 Task: Log work in the project TrendSetter for the issue 'Develop a new tool for automated testing of blockchain applications' spent time as '2w 4d 1h 48m' and remaining time as '4w 5d 10h 40m' and move to top of backlog. Now add the issue to the epic 'Risk Assessment and Management'.
Action: Mouse moved to (589, 450)
Screenshot: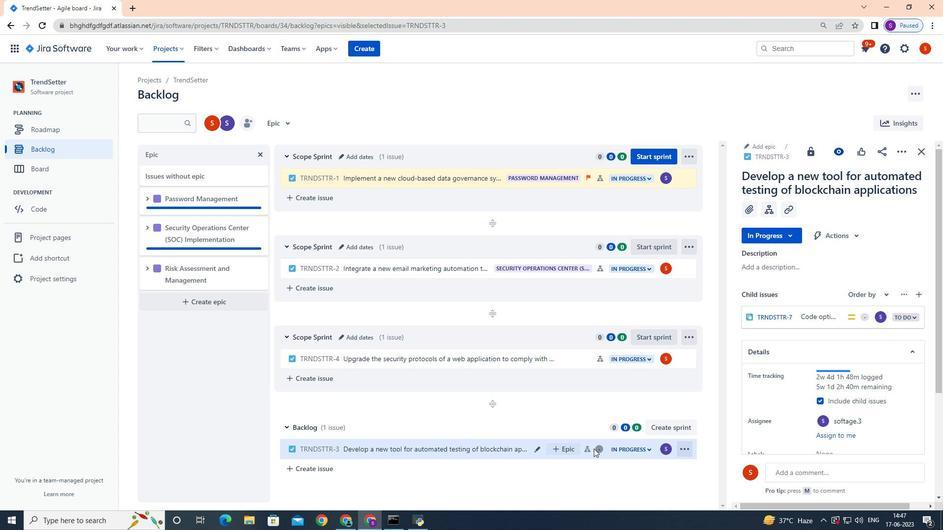 
Action: Mouse pressed left at (589, 450)
Screenshot: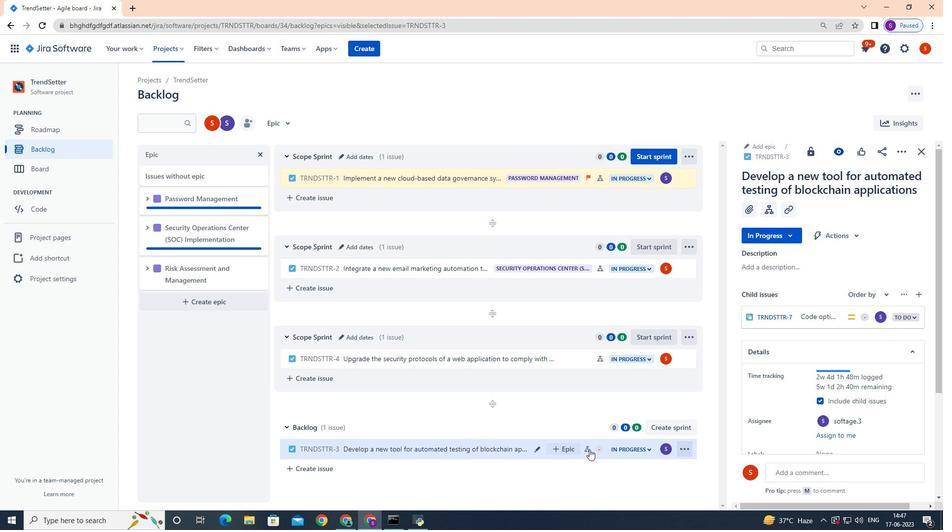 
Action: Mouse moved to (898, 150)
Screenshot: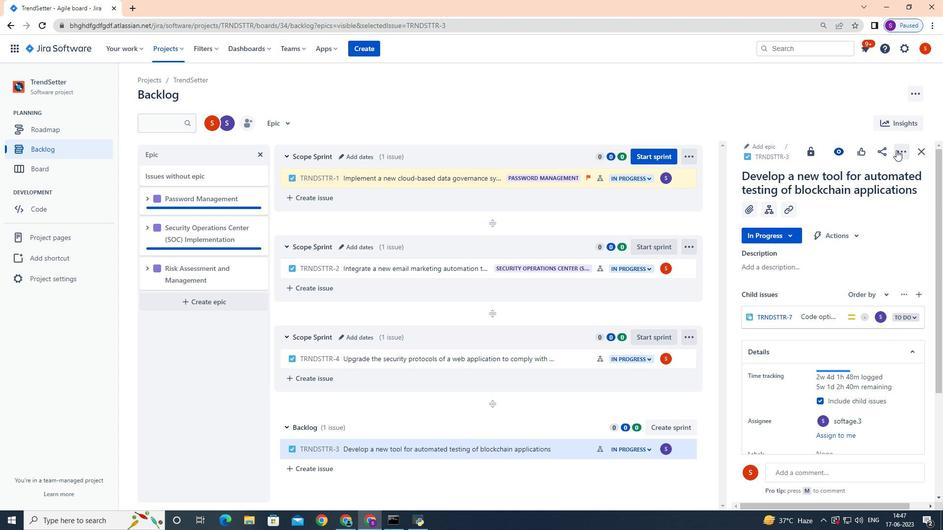 
Action: Mouse pressed left at (898, 150)
Screenshot: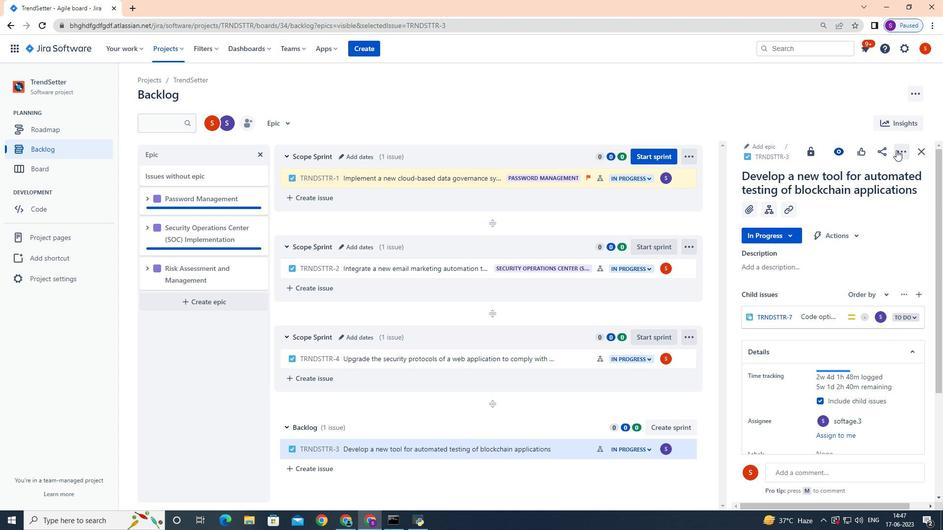 
Action: Mouse moved to (870, 178)
Screenshot: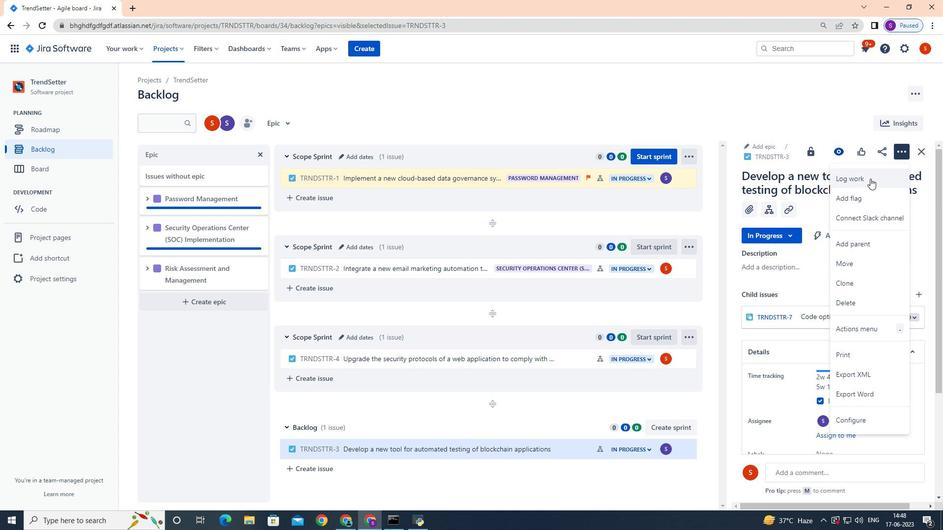 
Action: Mouse pressed left at (870, 178)
Screenshot: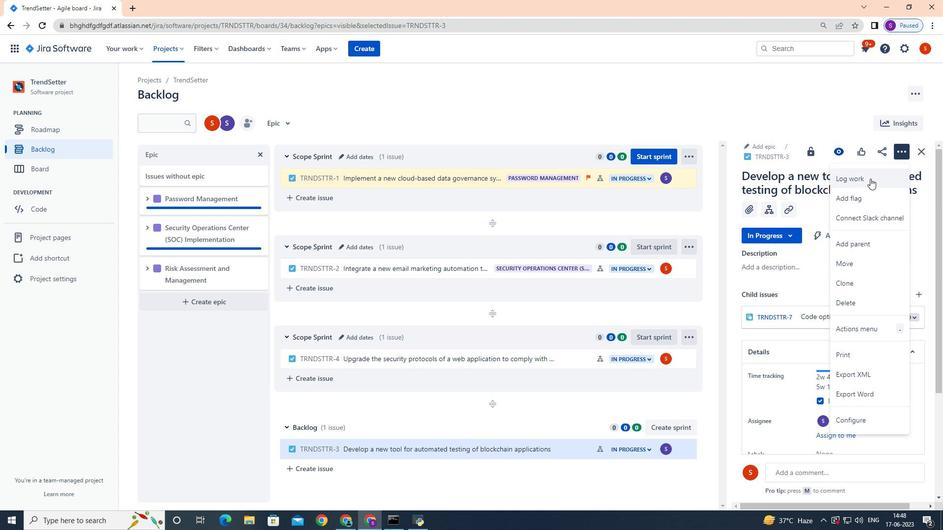 
Action: Mouse moved to (868, 178)
Screenshot: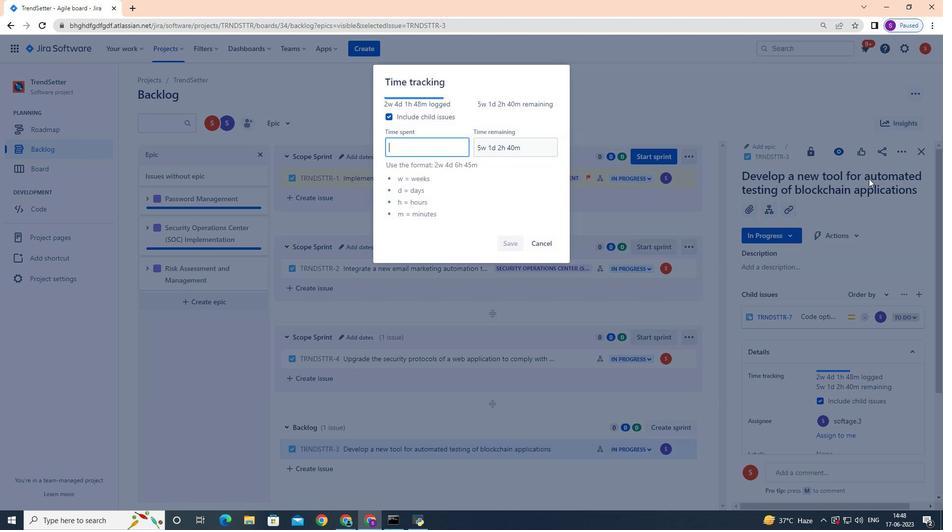 
Action: Key pressed 2w<Key.space>4d<Key.space>1h<Key.space>48m
Screenshot: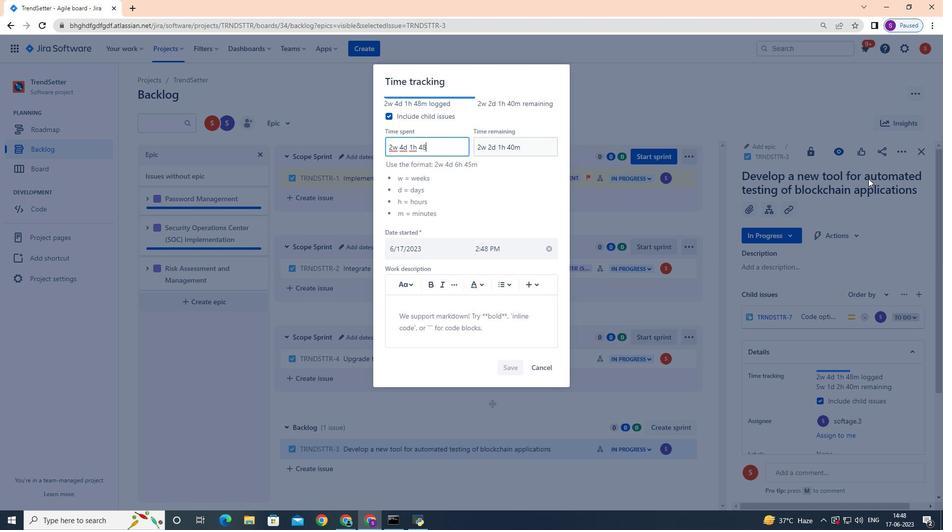 
Action: Mouse moved to (521, 148)
Screenshot: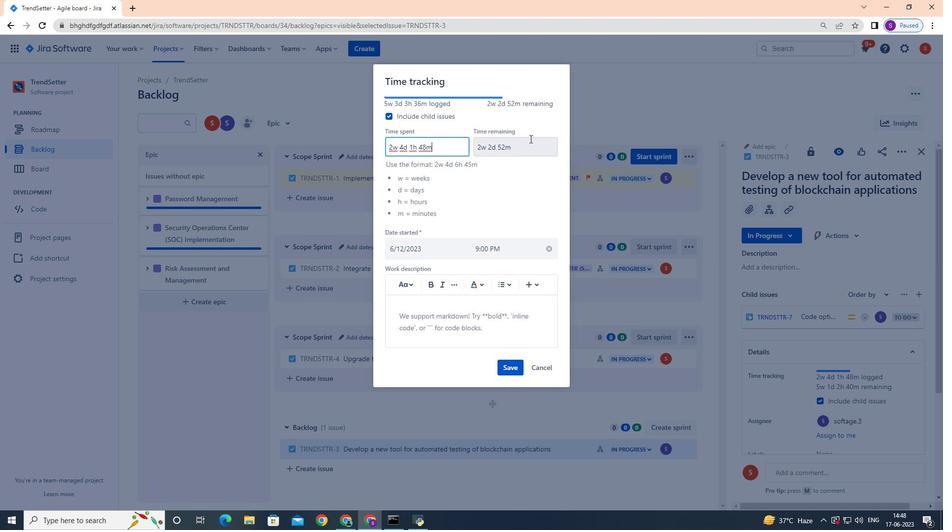 
Action: Mouse pressed left at (521, 148)
Screenshot: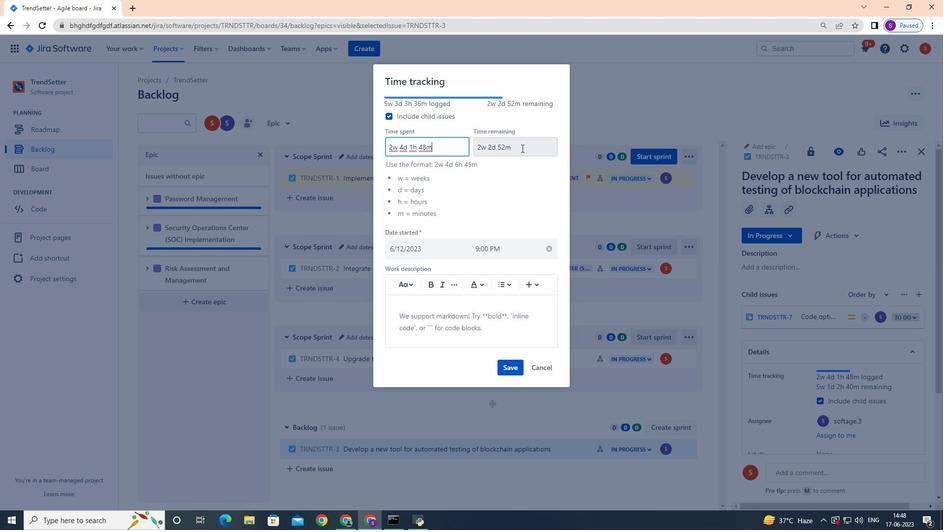 
Action: Mouse moved to (521, 148)
Screenshot: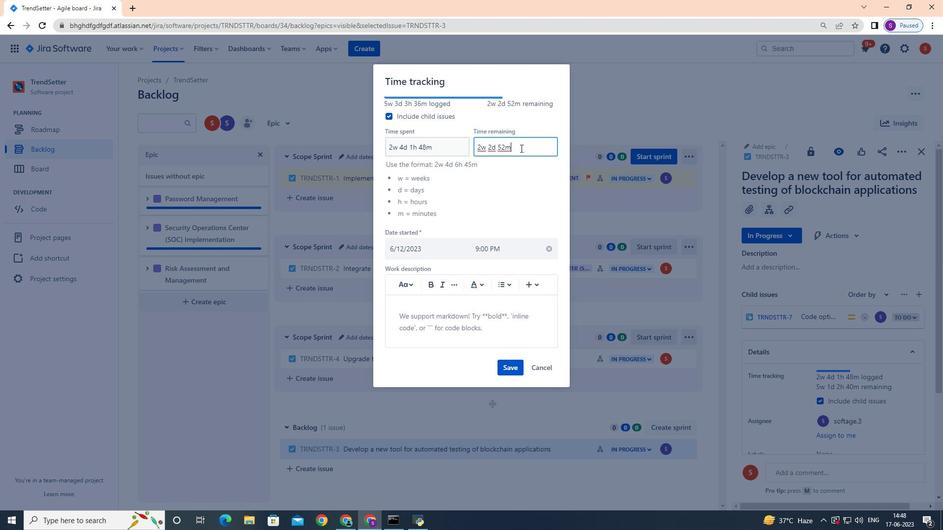 
Action: Key pressed <Key.backspace><Key.backspace><Key.backspace><Key.backspace><Key.backspace><Key.backspace><Key.backspace><Key.backspace><Key.backspace>4w<Key.space>5d<Key.space>10h<Key.space>40m
Screenshot: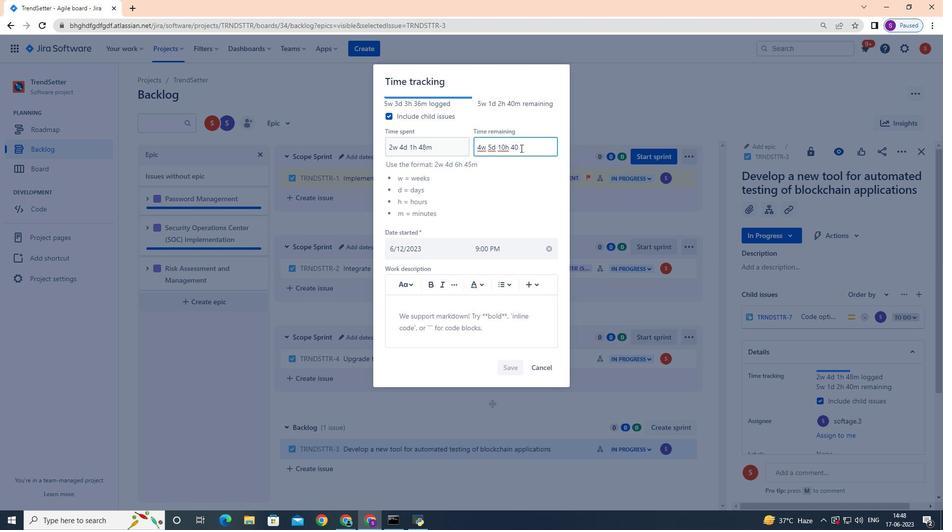 
Action: Mouse moved to (506, 368)
Screenshot: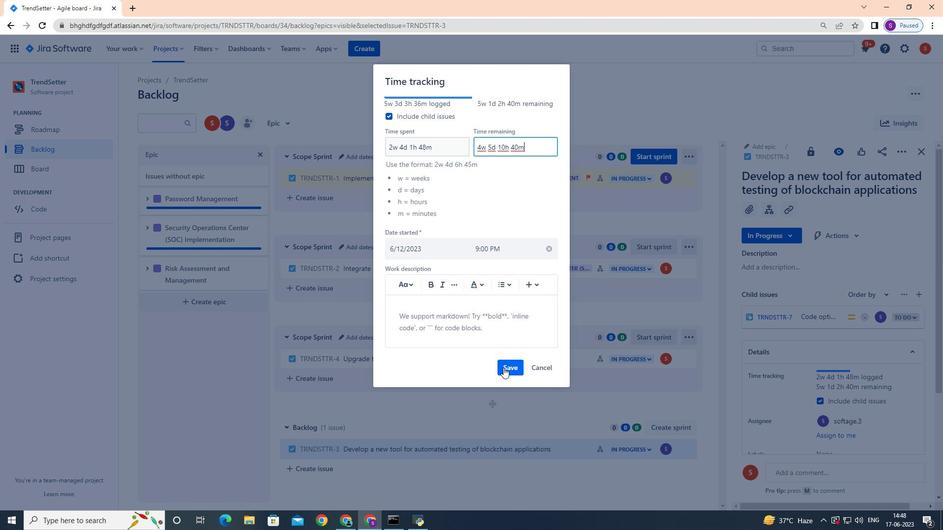 
Action: Mouse pressed left at (506, 368)
Screenshot: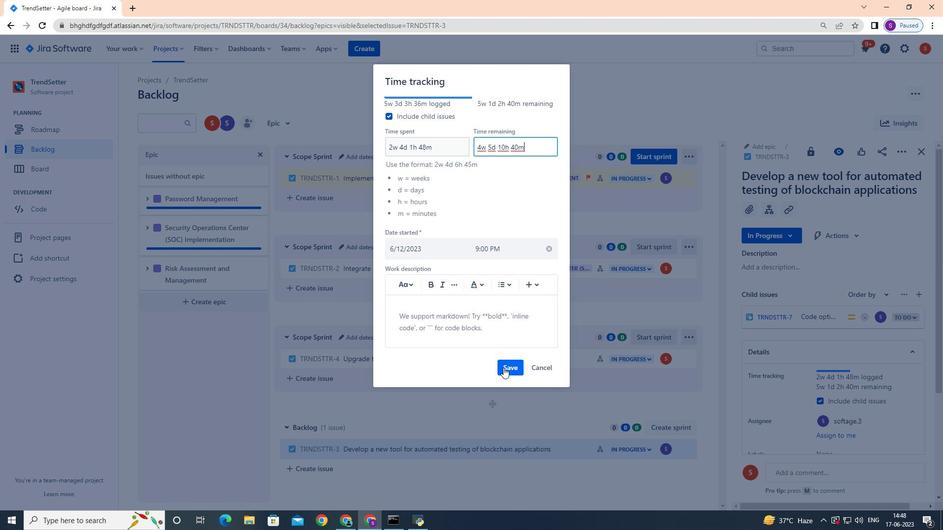 
Action: Mouse moved to (684, 451)
Screenshot: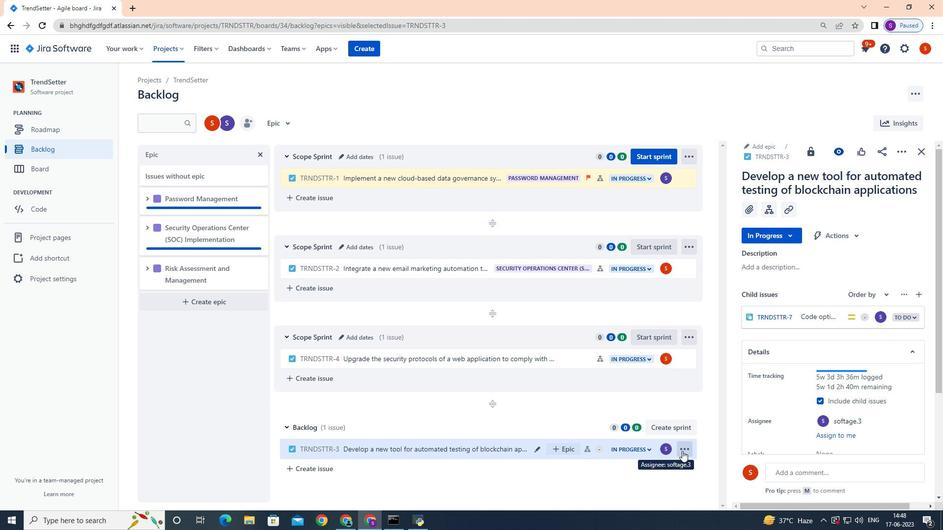 
Action: Mouse pressed left at (684, 451)
Screenshot: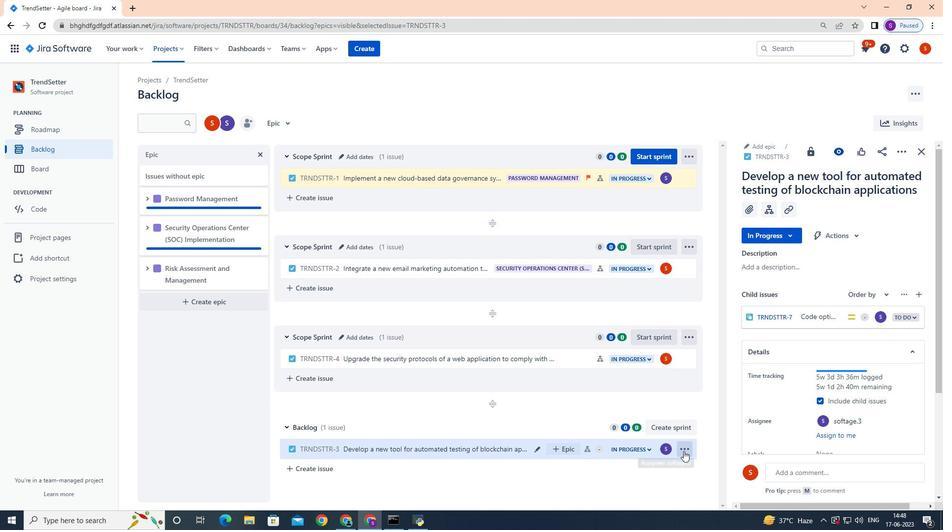 
Action: Mouse moved to (666, 406)
Screenshot: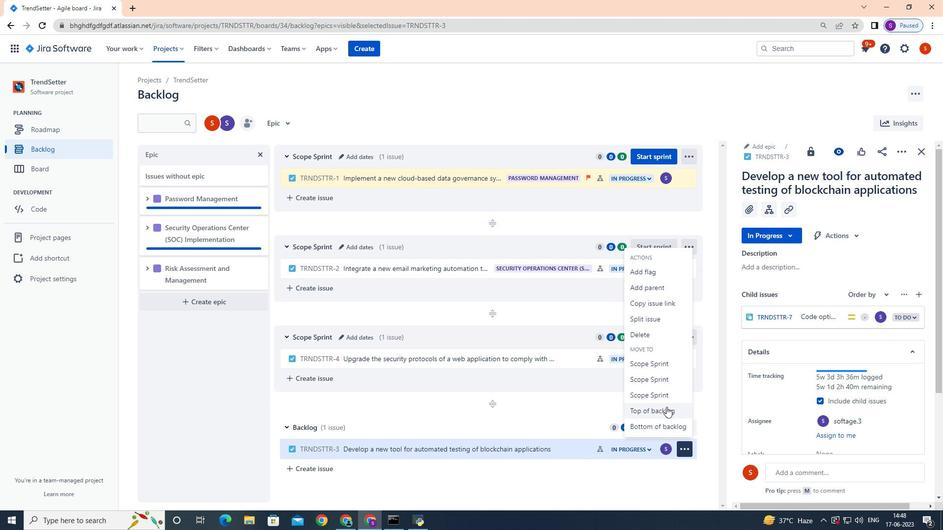 
Action: Mouse pressed left at (666, 406)
Screenshot: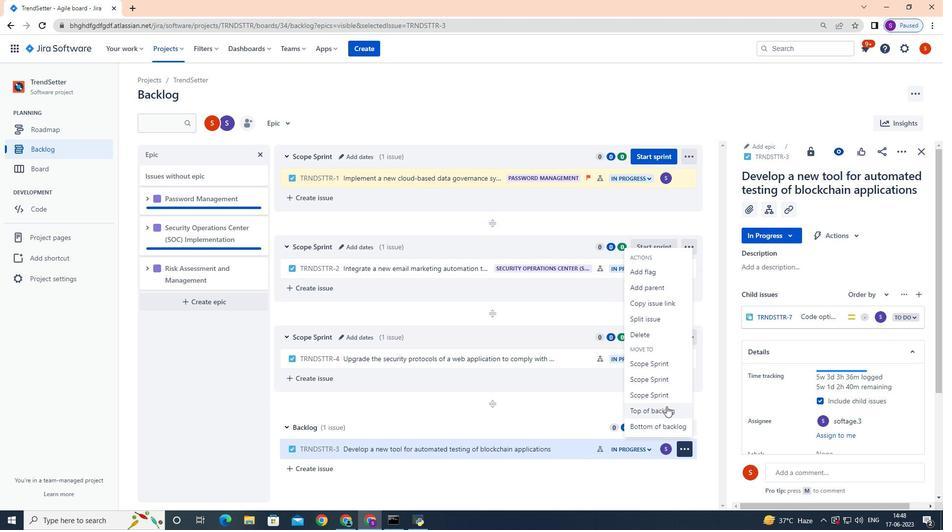 
Action: Mouse moved to (564, 450)
Screenshot: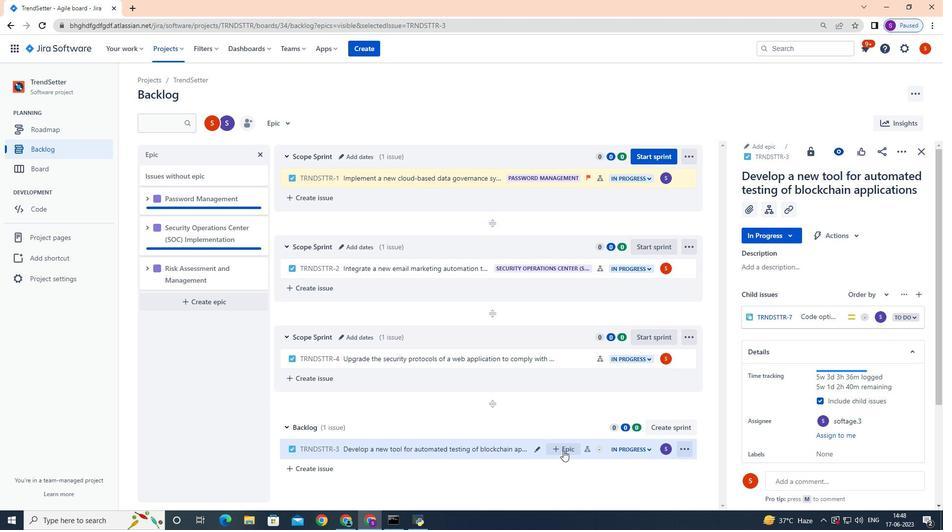 
Action: Mouse pressed left at (564, 450)
Screenshot: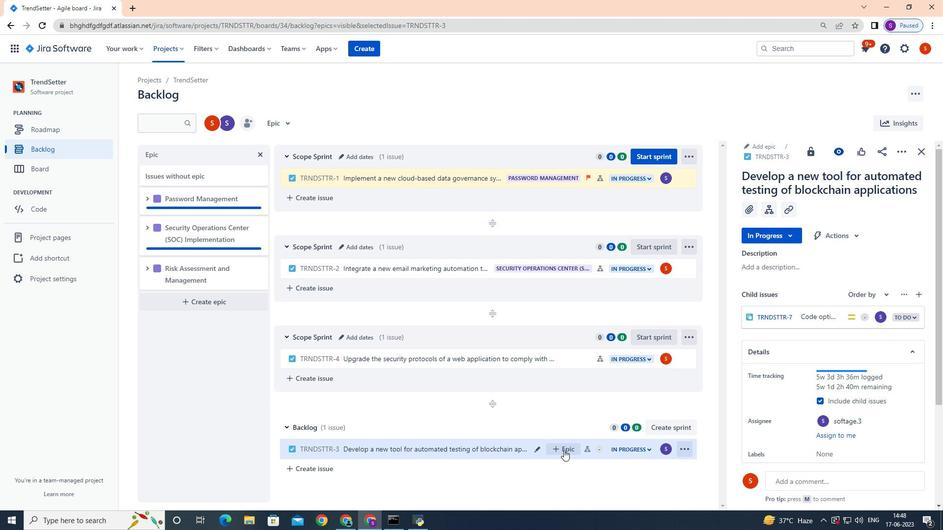 
Action: Mouse moved to (650, 488)
Screenshot: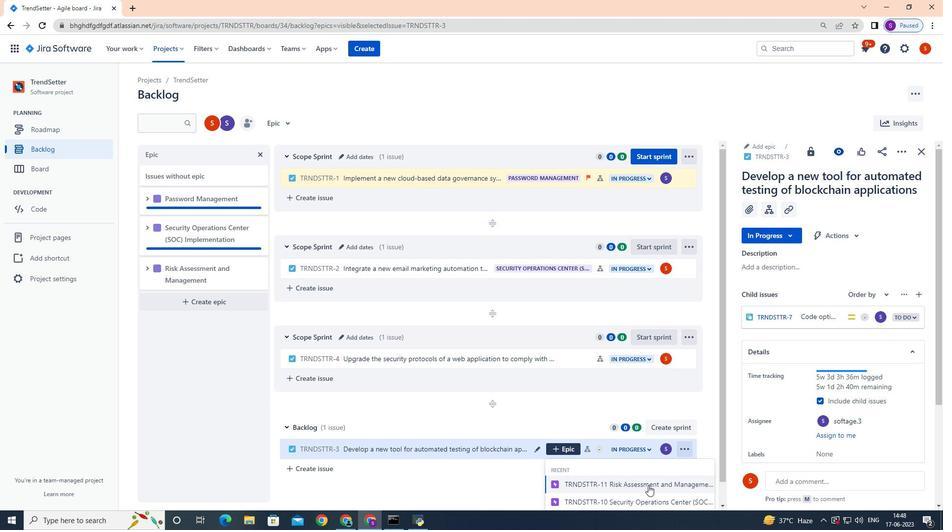 
Action: Mouse scrolled (650, 487) with delta (0, 0)
Screenshot: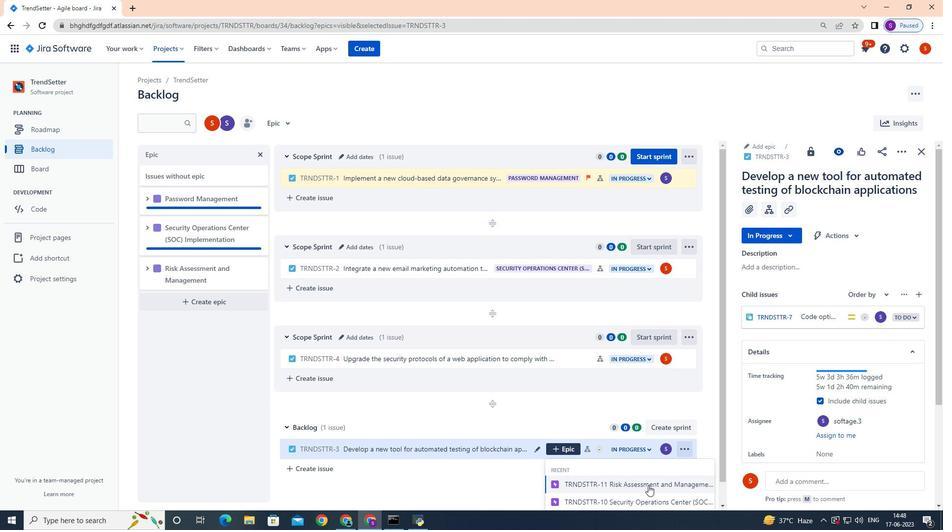 
Action: Mouse moved to (651, 488)
Screenshot: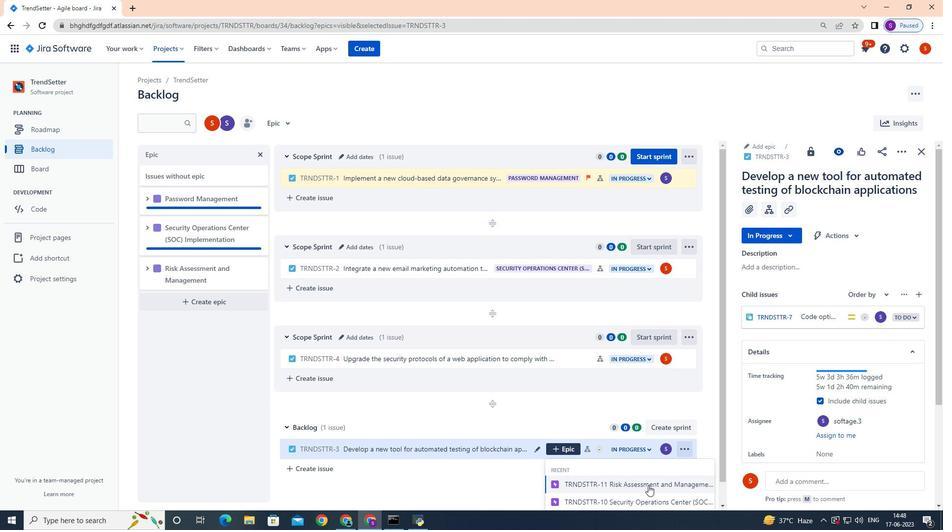 
Action: Mouse scrolled (651, 488) with delta (0, 0)
Screenshot: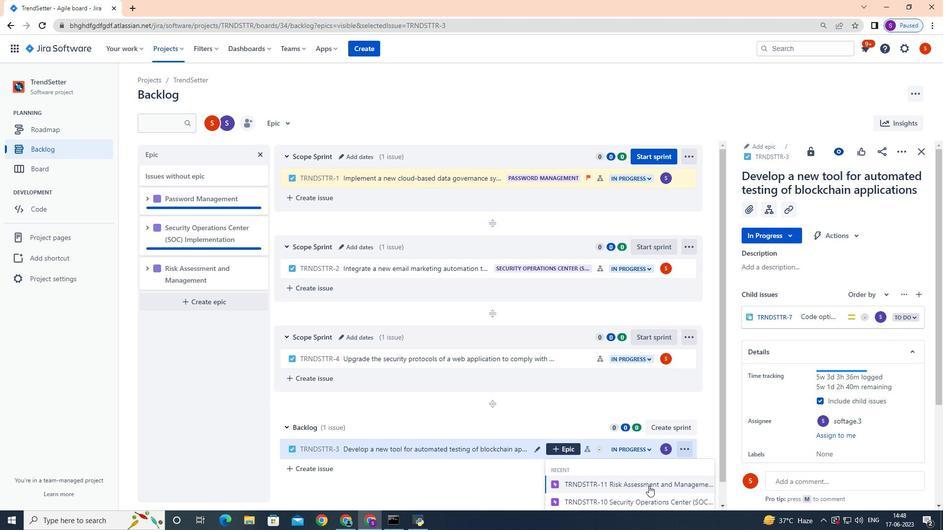 
Action: Mouse moved to (654, 489)
Screenshot: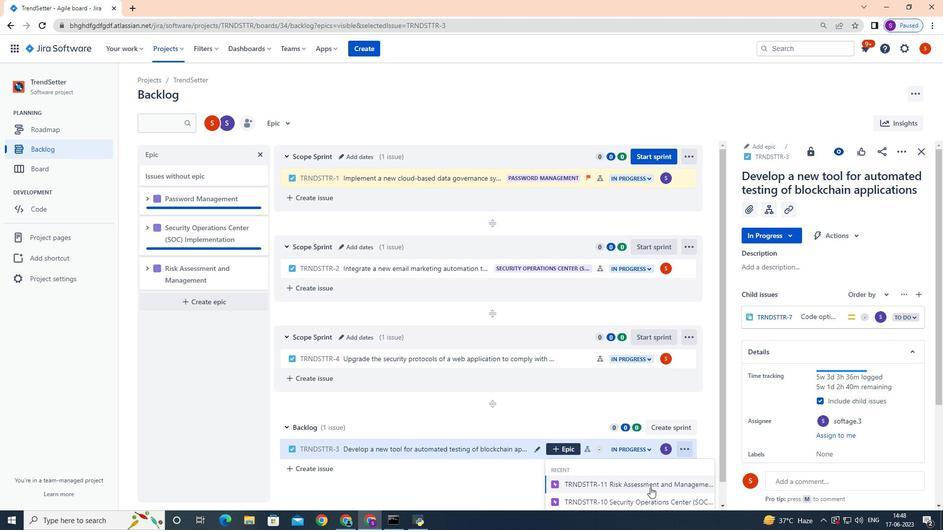 
Action: Mouse scrolled (654, 488) with delta (0, 0)
Screenshot: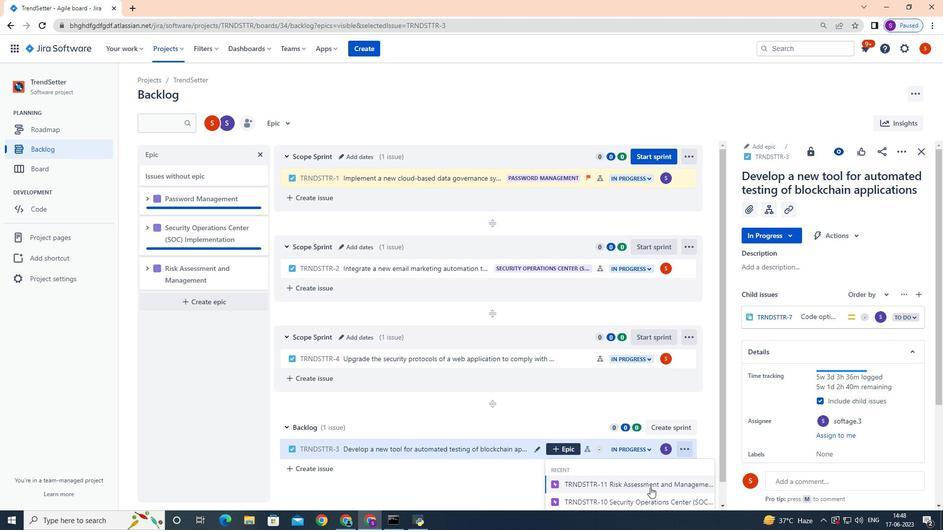 
Action: Mouse moved to (657, 487)
Screenshot: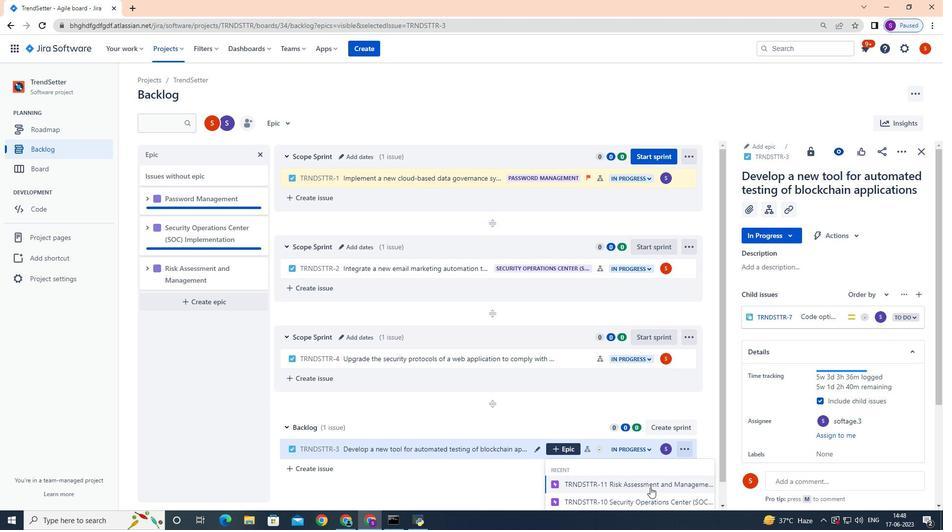 
Action: Mouse scrolled (657, 487) with delta (0, 0)
Screenshot: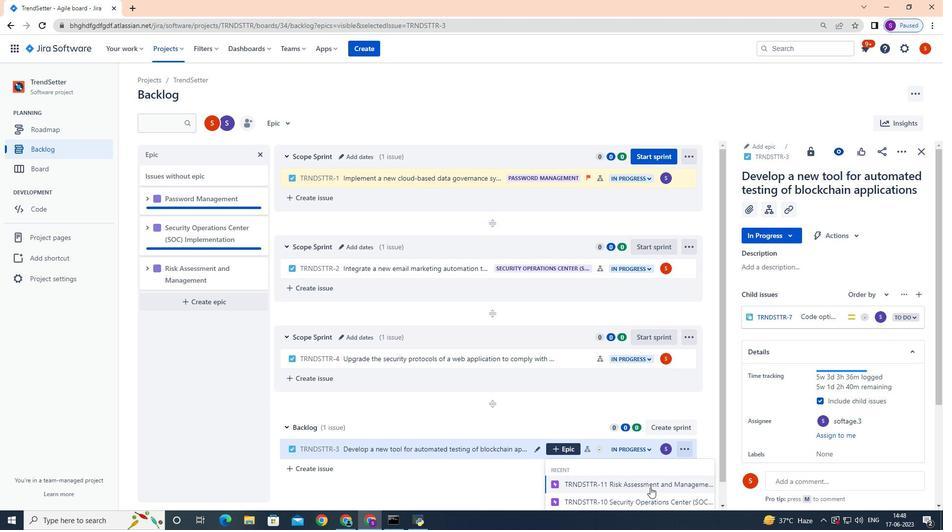
Action: Mouse moved to (659, 486)
Screenshot: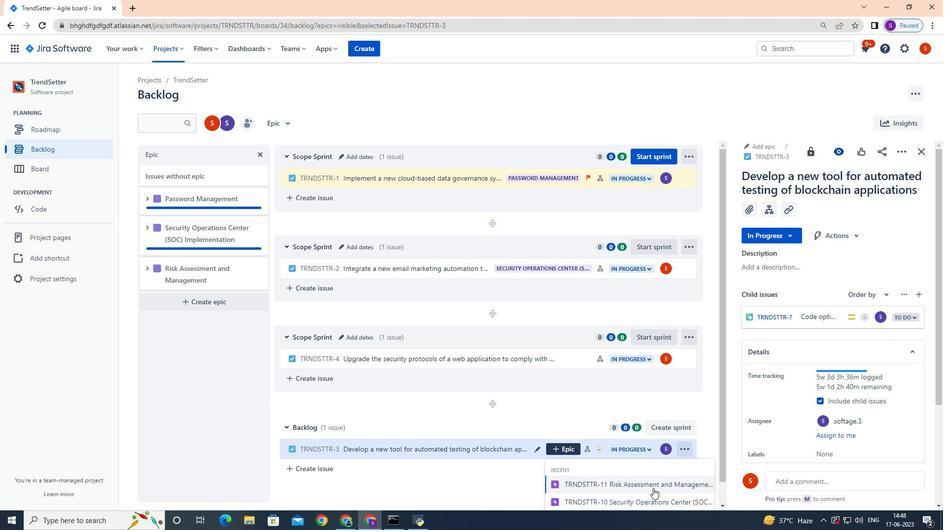 
Action: Mouse scrolled (659, 486) with delta (0, 0)
Screenshot: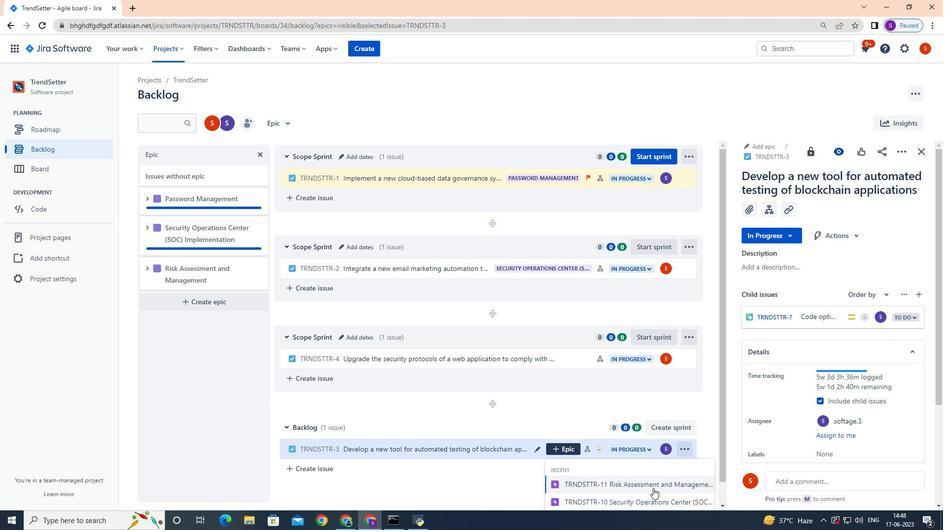 
Action: Mouse moved to (661, 483)
Screenshot: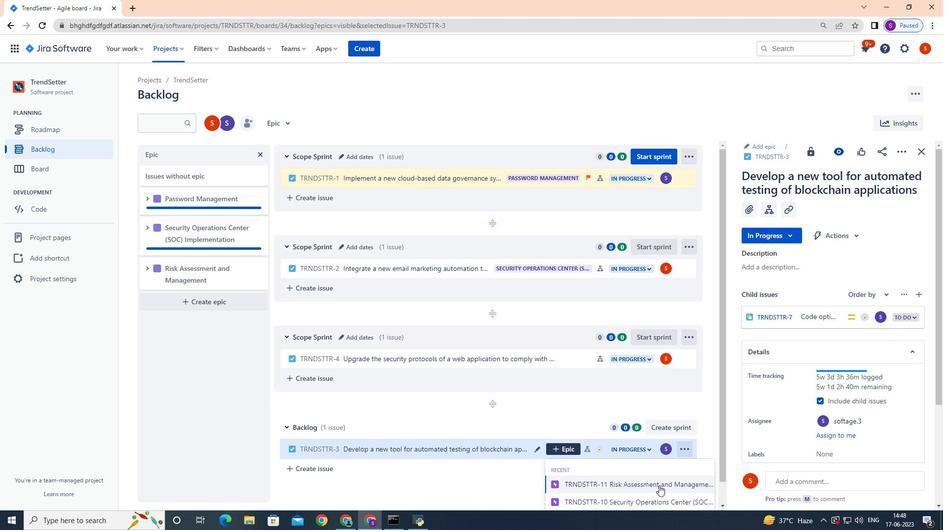 
Action: Mouse scrolled (661, 482) with delta (0, 0)
Screenshot: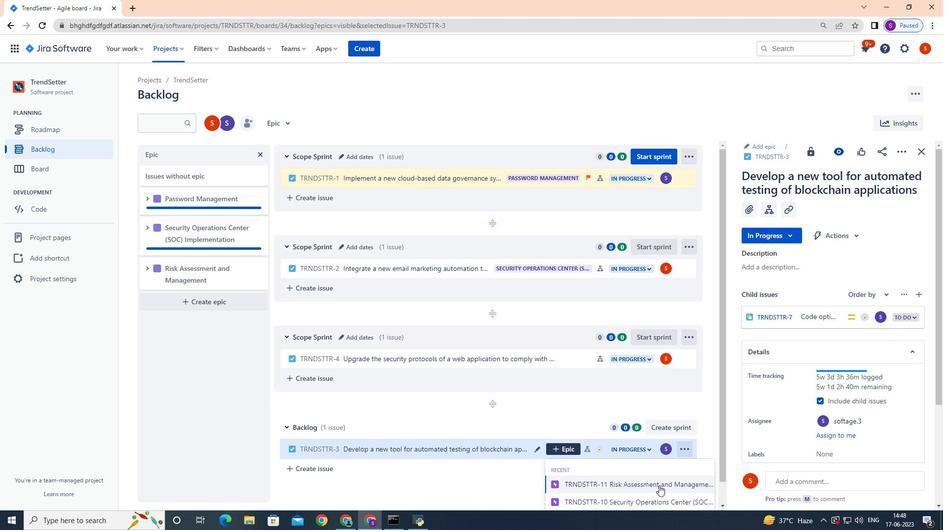 
Action: Mouse moved to (696, 487)
Screenshot: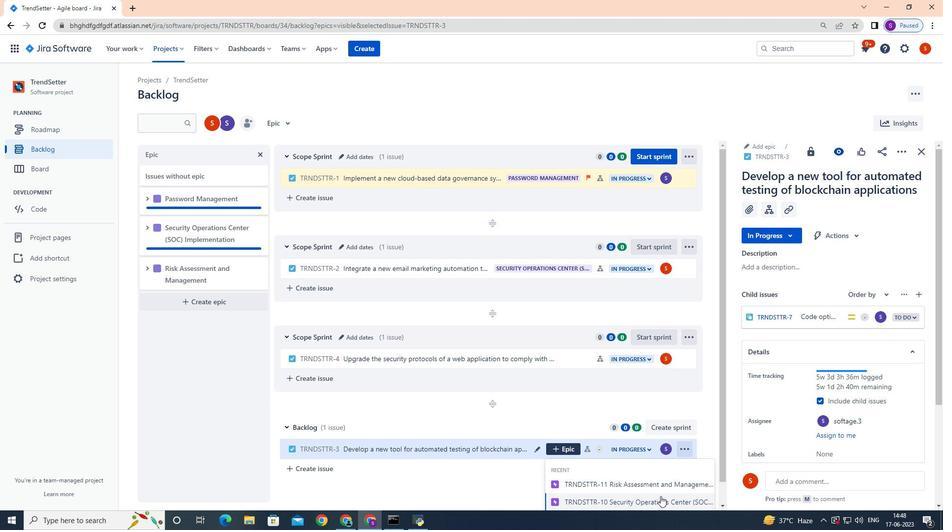 
Action: Mouse scrolled (696, 487) with delta (0, 0)
Screenshot: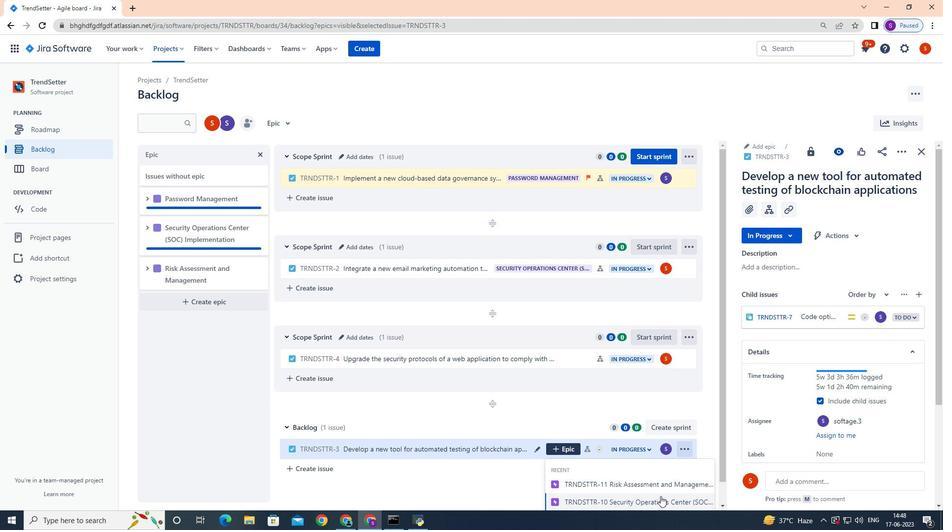 
Action: Mouse moved to (706, 484)
Screenshot: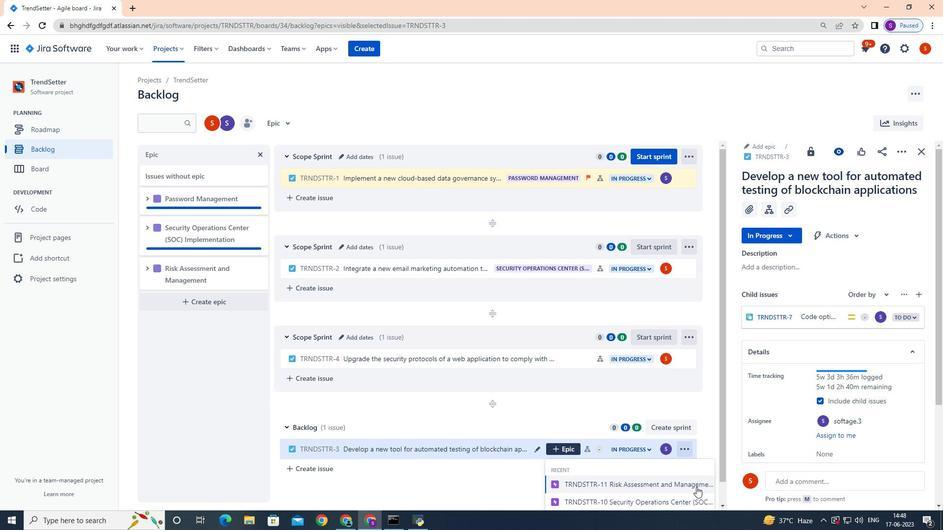 
Action: Mouse scrolled (706, 484) with delta (0, 0)
Screenshot: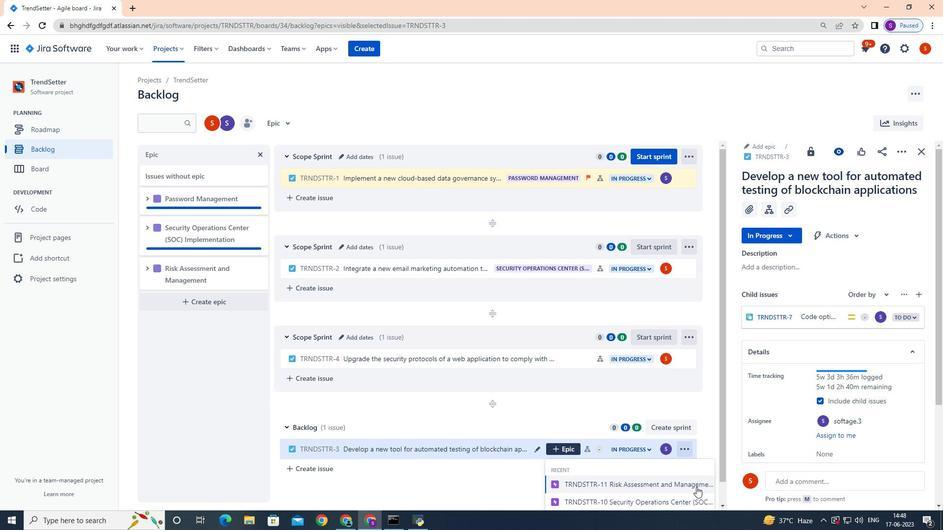 
Action: Mouse moved to (722, 491)
Screenshot: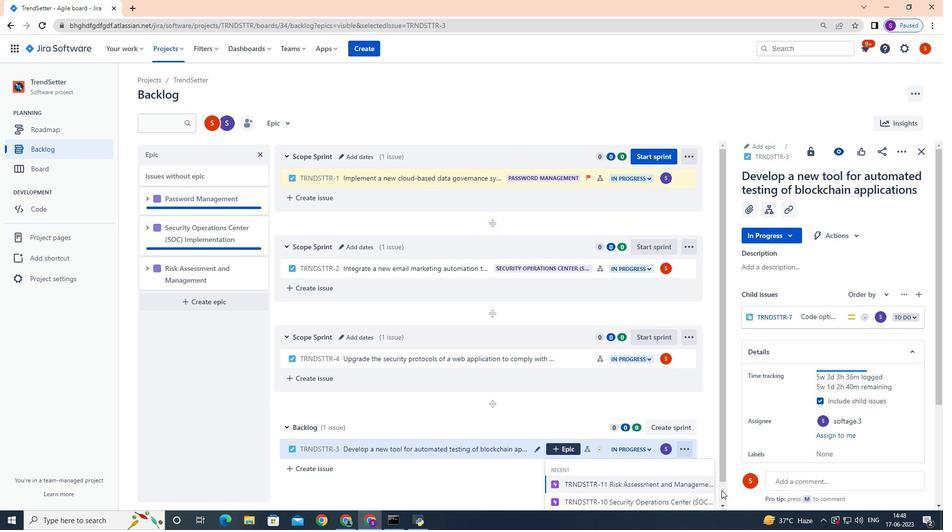 
Action: Mouse scrolled (722, 491) with delta (0, 0)
Screenshot: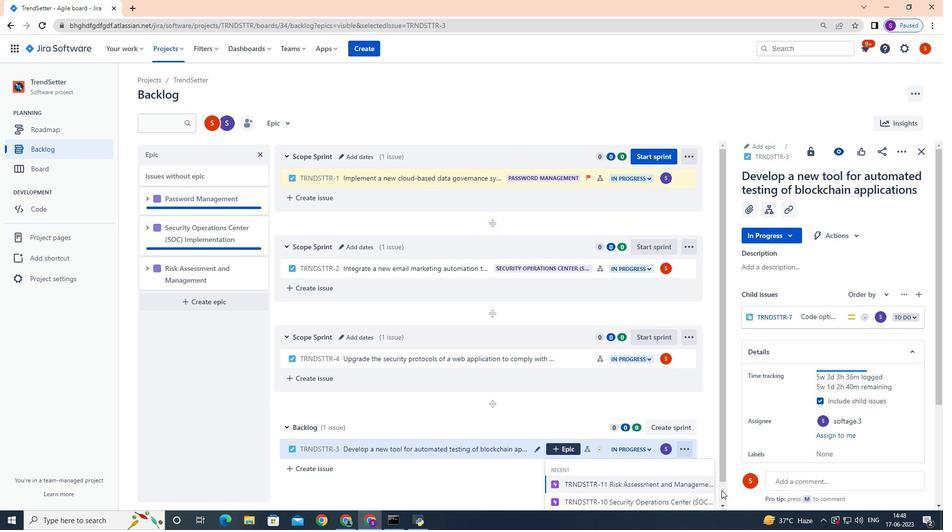 
Action: Mouse moved to (722, 491)
Screenshot: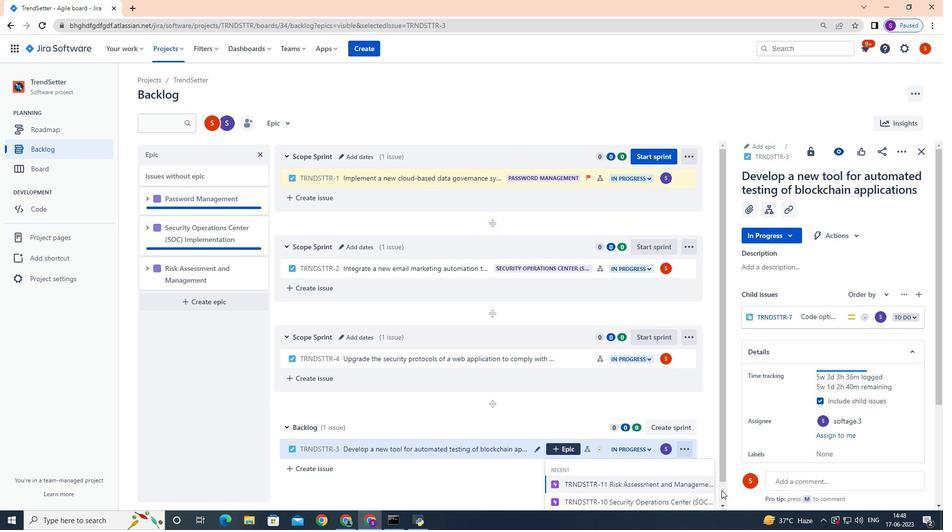 
Action: Mouse scrolled (722, 491) with delta (0, 0)
Screenshot: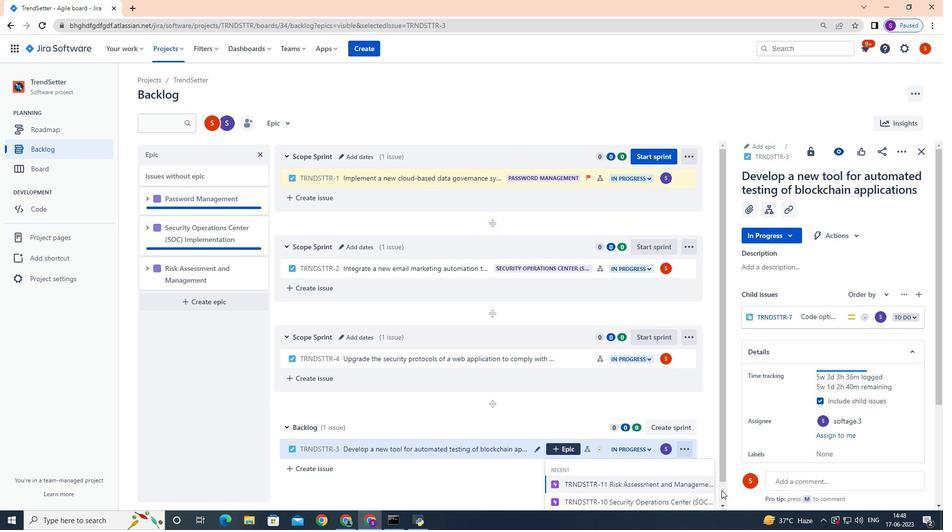 
Action: Mouse scrolled (722, 491) with delta (0, 0)
Screenshot: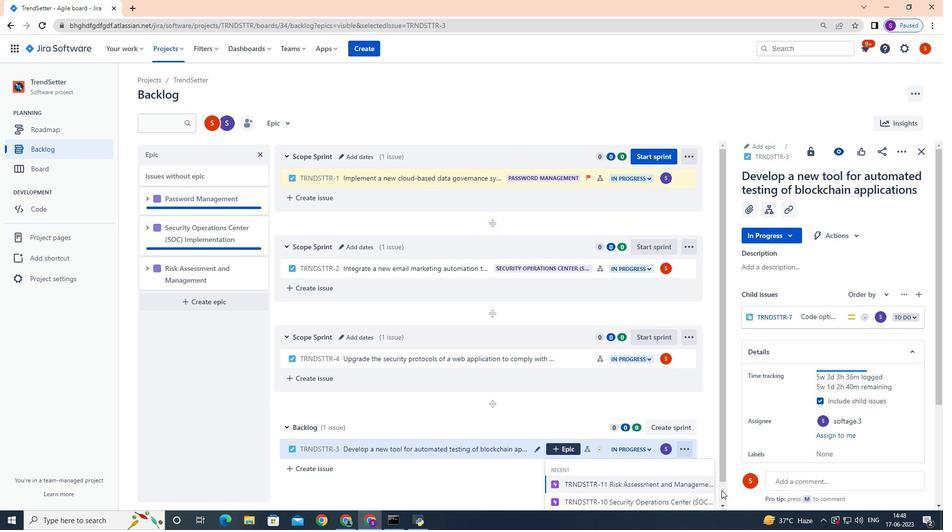 
Action: Mouse scrolled (722, 491) with delta (0, 0)
Screenshot: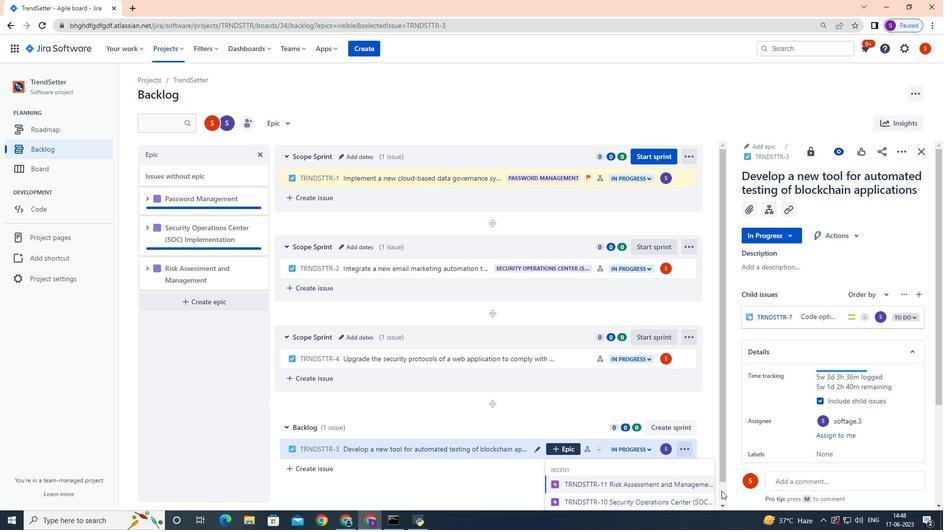 
Action: Mouse scrolled (722, 491) with delta (0, 0)
Screenshot: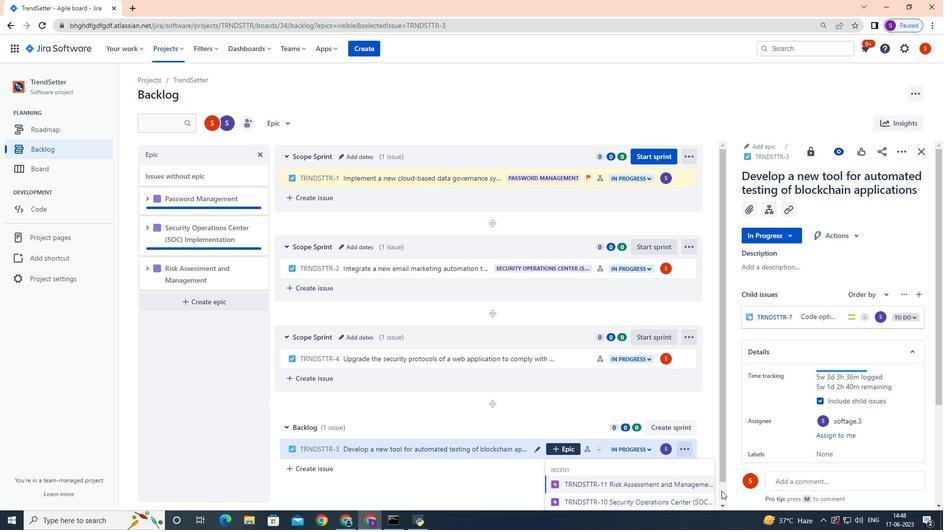 
Action: Mouse scrolled (722, 491) with delta (0, 0)
Screenshot: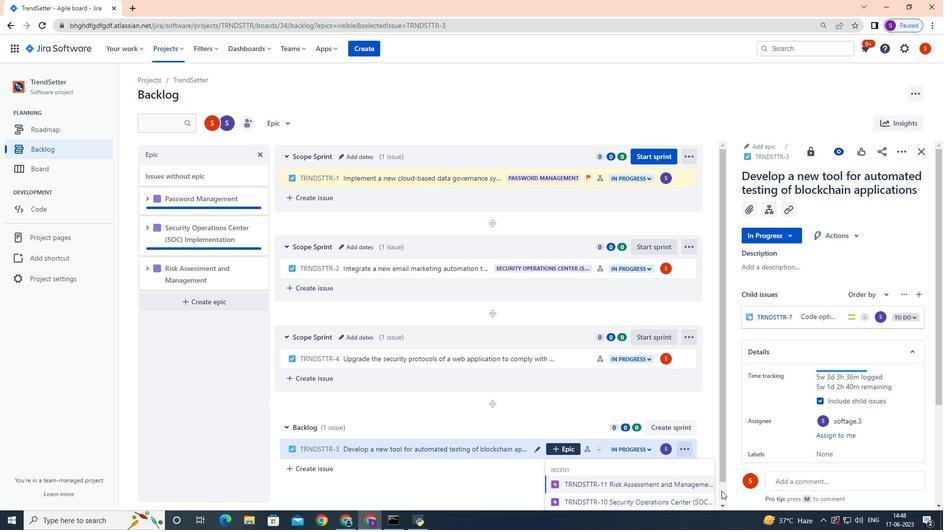 
Action: Mouse moved to (632, 462)
Screenshot: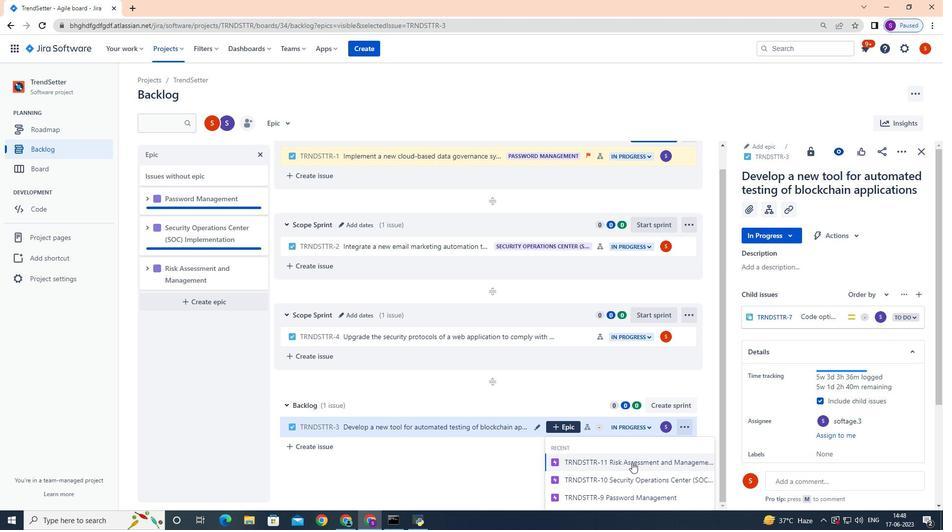 
Action: Mouse pressed left at (632, 462)
Screenshot: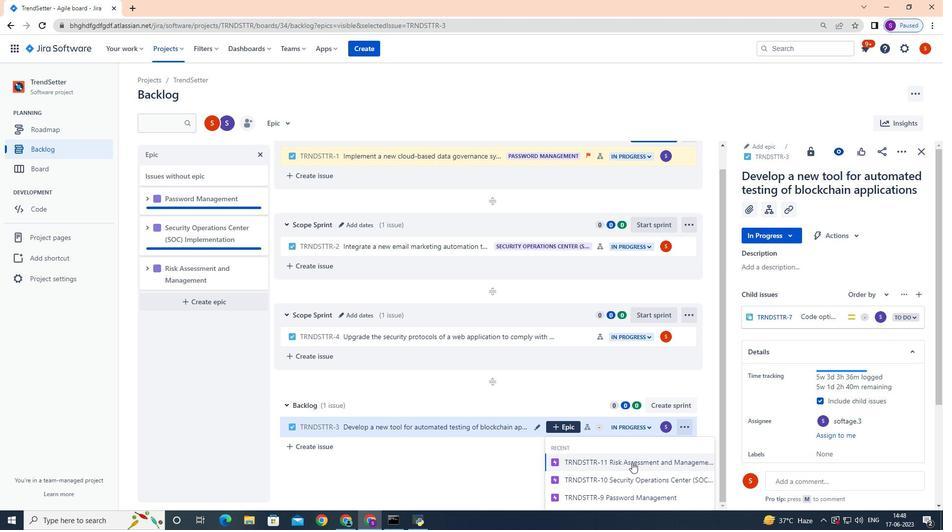 
Action: Mouse moved to (615, 471)
Screenshot: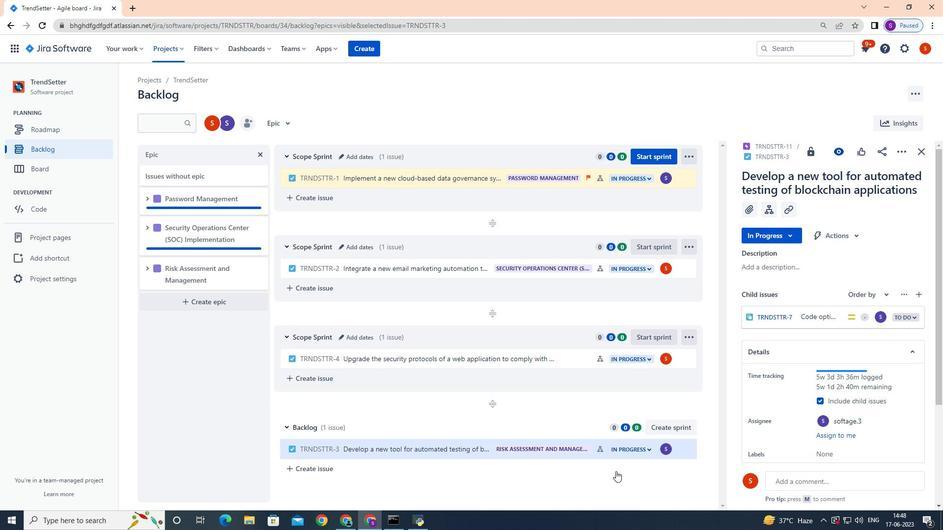 
